 Task: In the  document Benjamin ,change text color to 'Dark Purple' Insert the mentioned shape below the text 'Moon'. Change color of the shape to  BrownChange shape height to  1.2
Action: Key pressed <Key.shift><Key.left><Key.left><Key.left><Key.left><Key.left><Key.left><Key.left><Key.left><Key.left><Key.left><Key.left><Key.left><Key.left><Key.left><Key.left><Key.left><Key.left><Key.left><Key.left><Key.left><Key.left><Key.left><Key.left><Key.left><Key.left><Key.left><Key.left><Key.left><Key.left><Key.left><Key.left><Key.left><Key.left><Key.left><Key.left><Key.left><Key.left><Key.left><Key.left><Key.left><Key.left><Key.left><Key.left><Key.left><Key.left><Key.left><Key.left><Key.left><Key.left><Key.left><Key.left><Key.left><Key.left><Key.left><Key.left><Key.left><Key.left><Key.left><Key.left><Key.left><Key.left><Key.left><Key.left><Key.left><Key.left><Key.left><Key.left><Key.left><Key.left><Key.left><Key.left><Key.left><Key.left><Key.left><Key.left><Key.left><Key.left><Key.left><Key.left><Key.left><Key.left><Key.left><Key.left><Key.left><Key.left><Key.left><Key.left><Key.left><Key.left><Key.left><Key.left><Key.left><Key.left><Key.left><Key.left><Key.left><Key.left><Key.left><Key.left><Key.shift><Key.right>
Screenshot: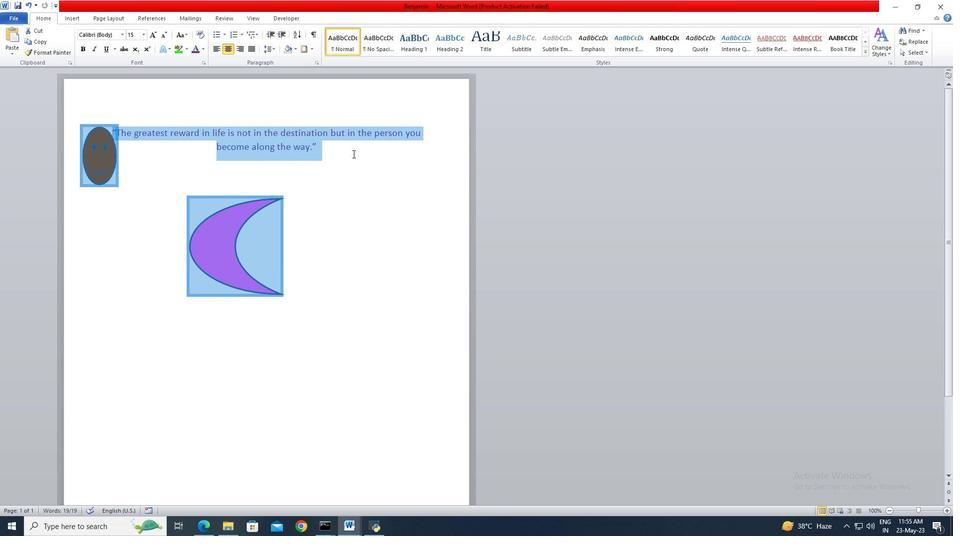 
Action: Mouse moved to (204, 50)
Screenshot: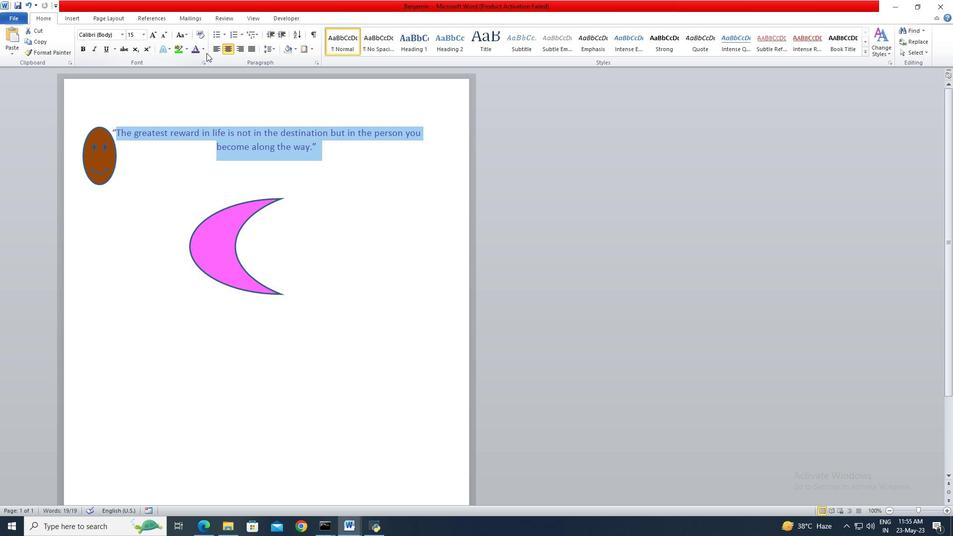 
Action: Mouse pressed left at (204, 50)
Screenshot: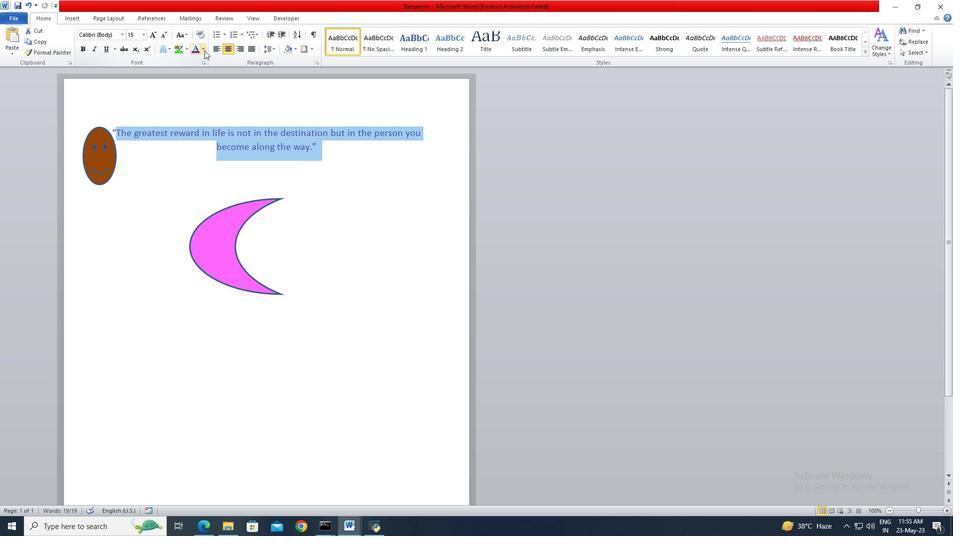 
Action: Mouse moved to (230, 157)
Screenshot: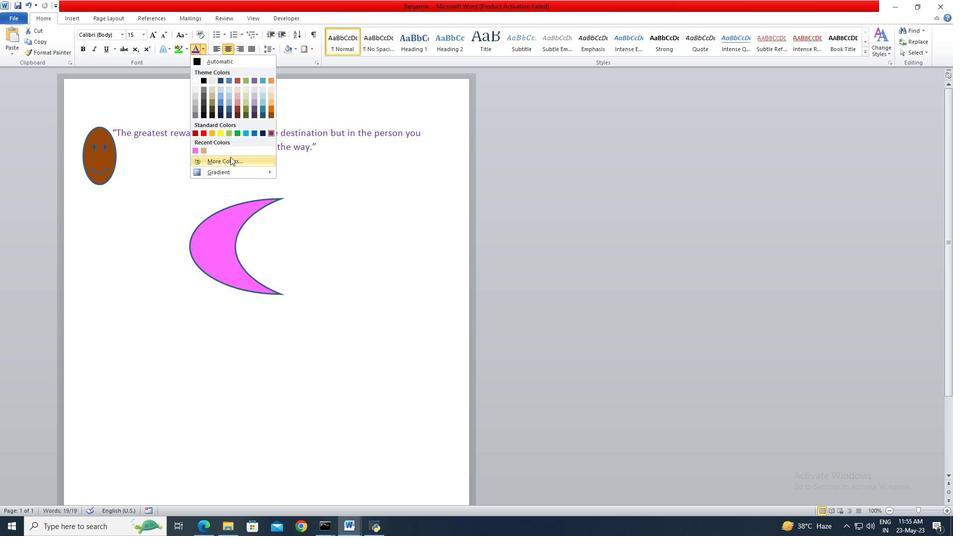 
Action: Mouse pressed left at (230, 157)
Screenshot: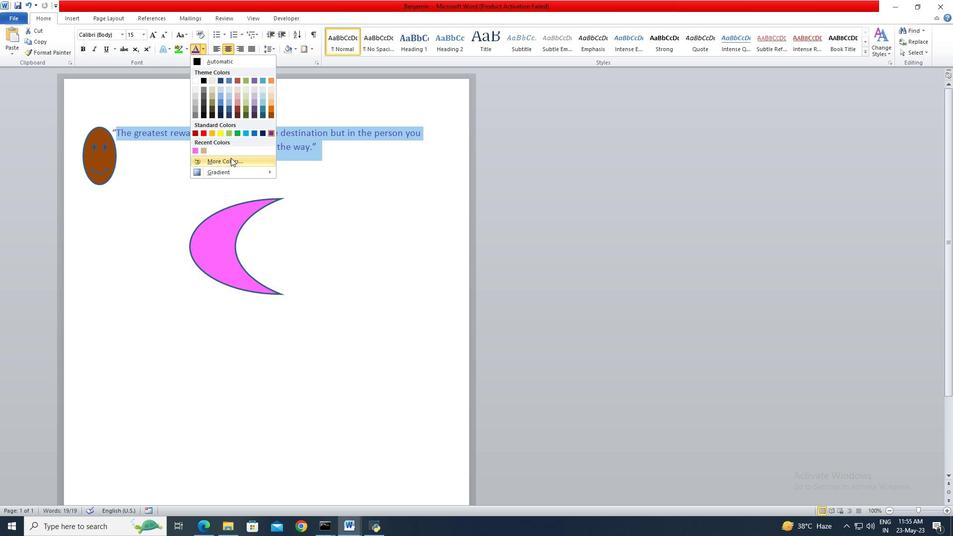 
Action: Mouse moved to (502, 243)
Screenshot: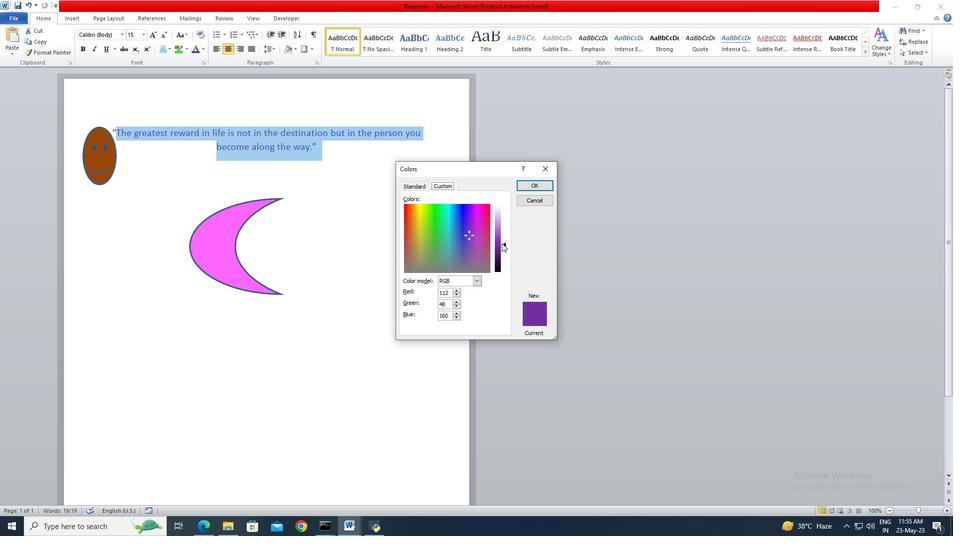
Action: Mouse pressed left at (502, 243)
Screenshot: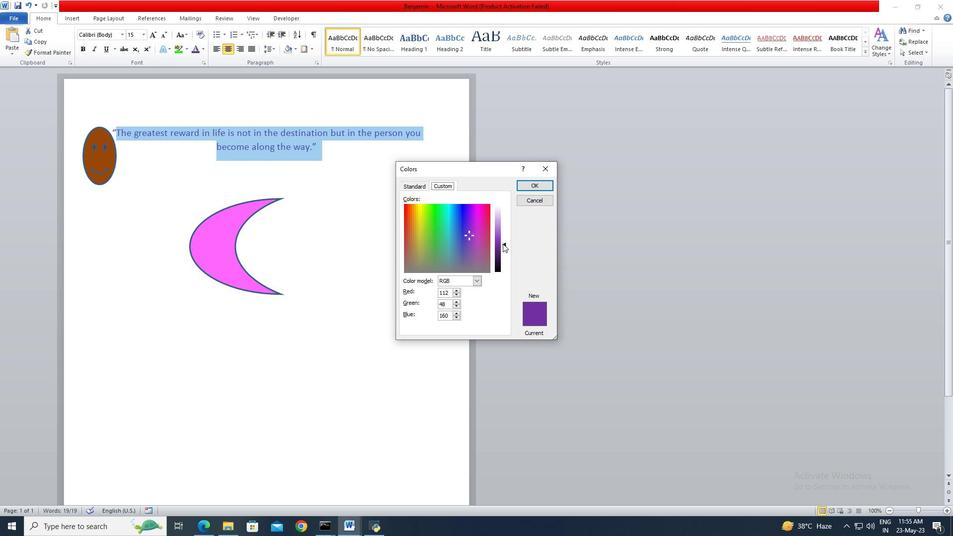 
Action: Mouse moved to (541, 187)
Screenshot: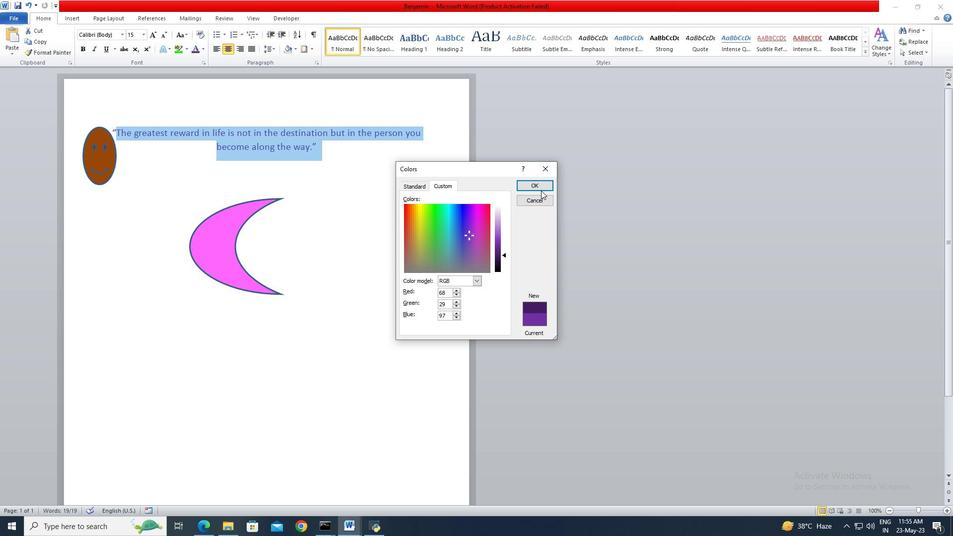 
Action: Mouse pressed left at (541, 187)
Screenshot: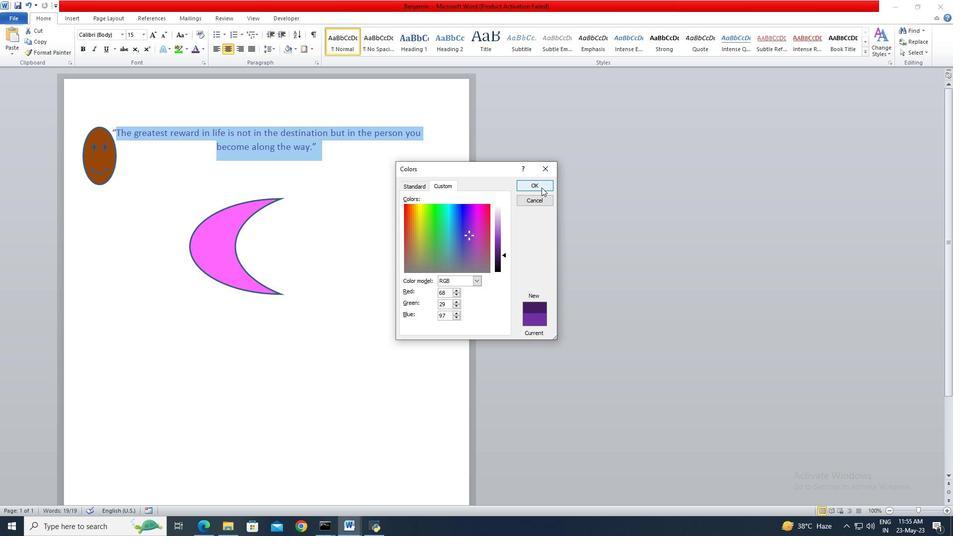 
Action: Mouse moved to (386, 155)
Screenshot: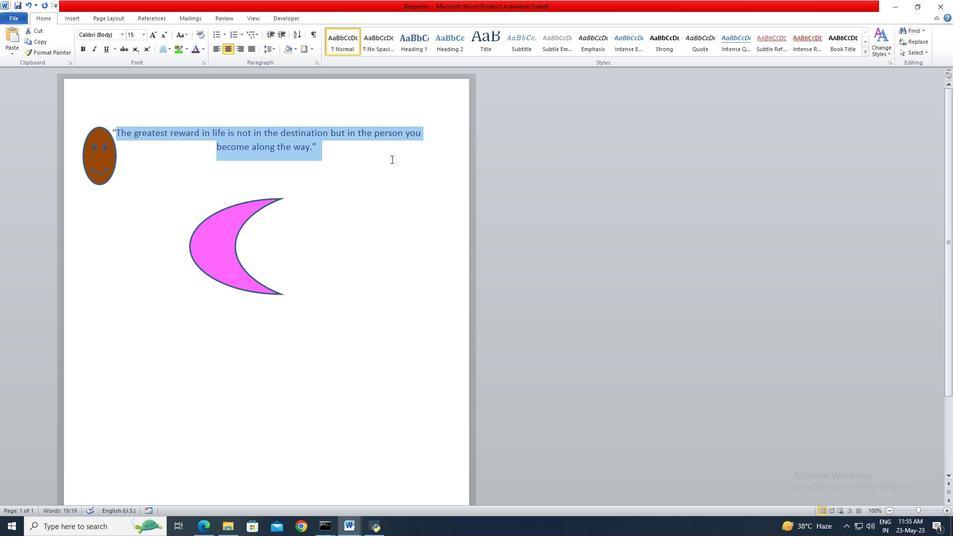 
Action: Mouse pressed left at (386, 155)
Screenshot: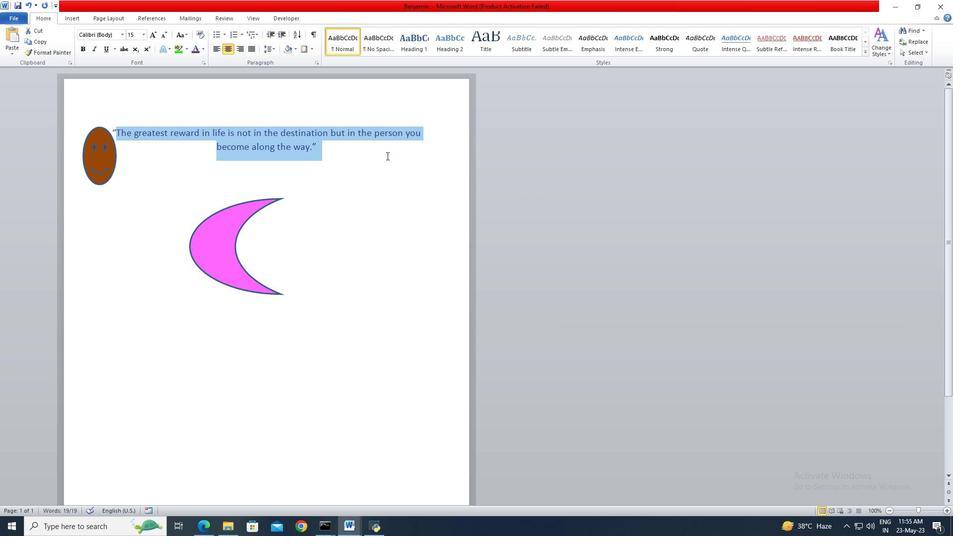 
Action: Mouse moved to (74, 21)
Screenshot: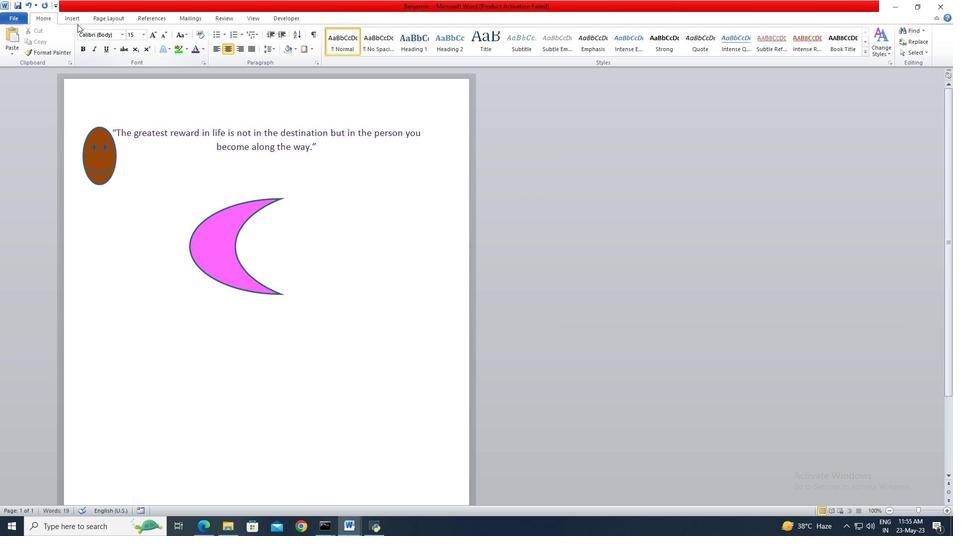 
Action: Mouse pressed left at (74, 21)
Screenshot: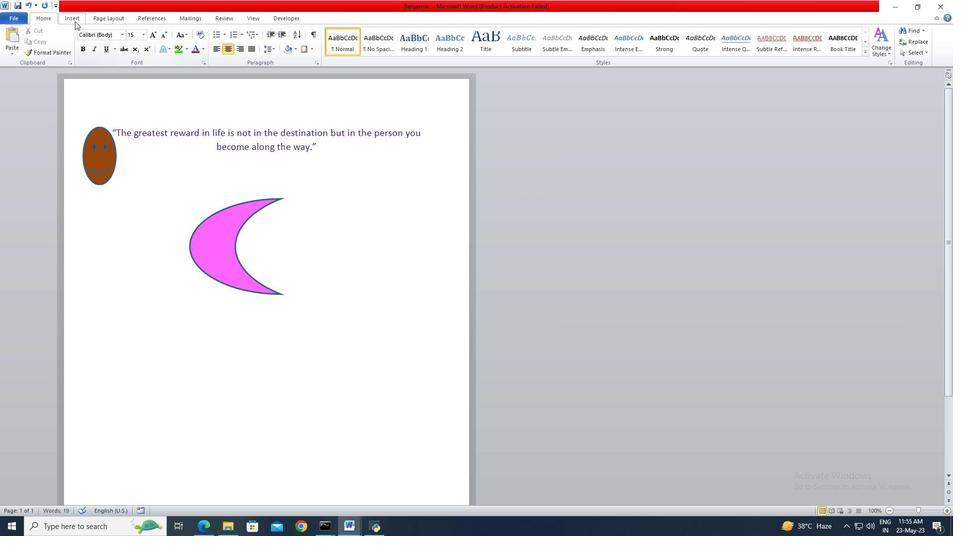 
Action: Mouse moved to (143, 51)
Screenshot: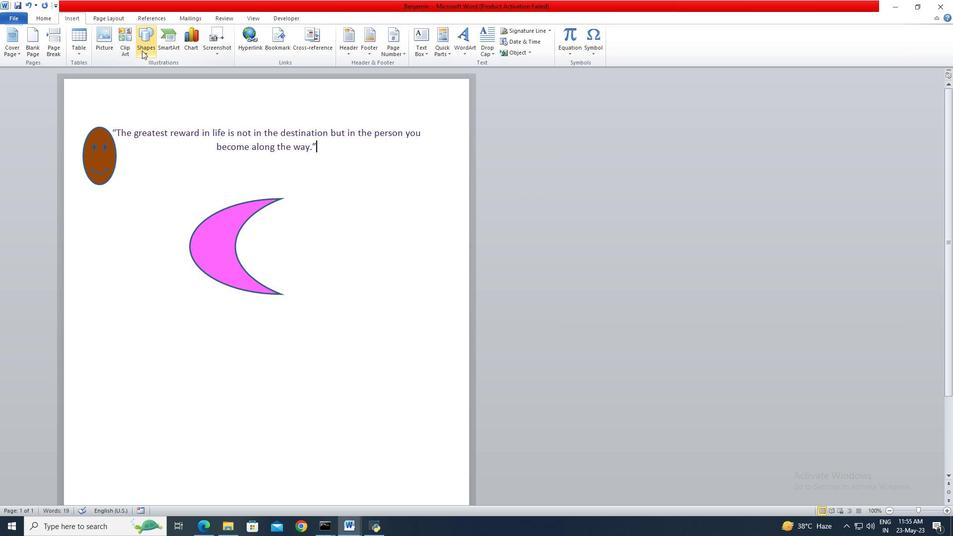 
Action: Mouse pressed left at (143, 51)
Screenshot: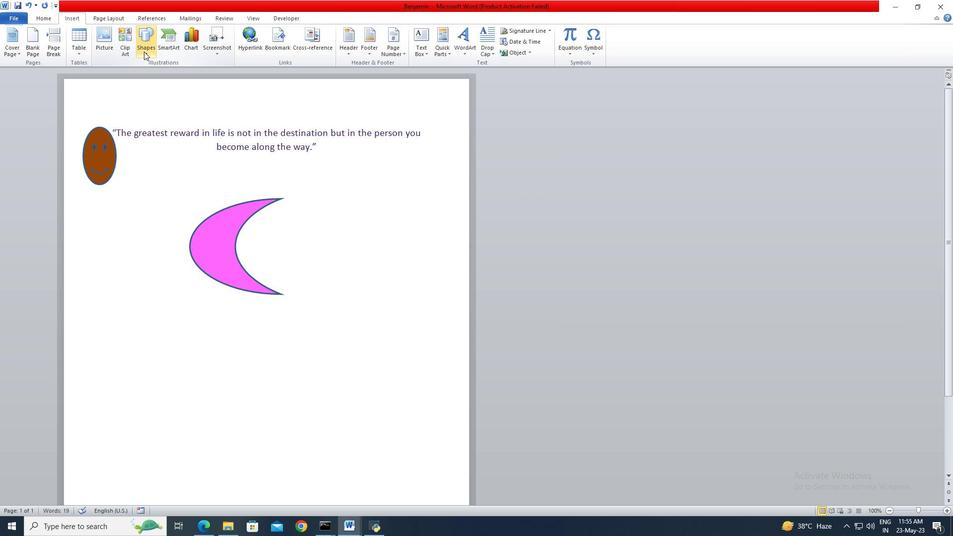 
Action: Mouse moved to (227, 158)
Screenshot: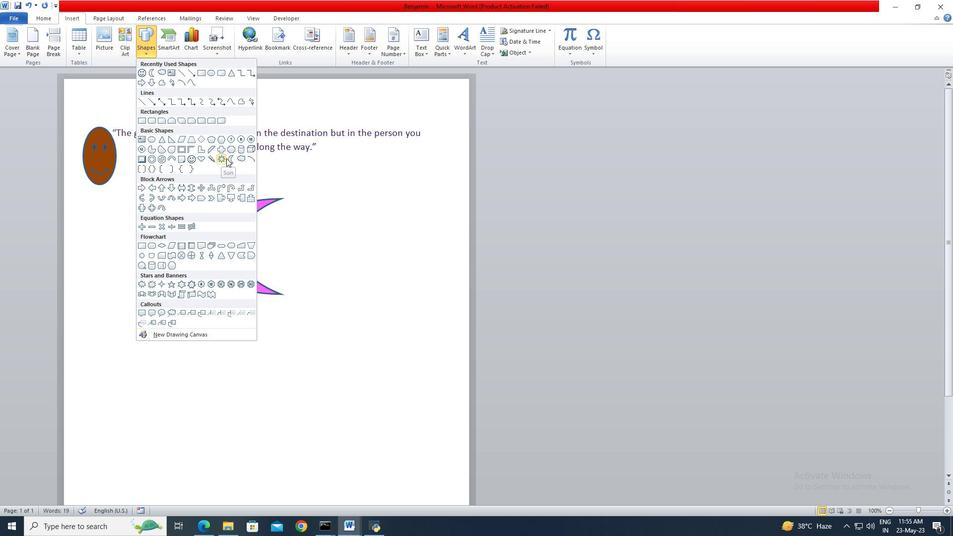 
Action: Mouse pressed left at (227, 158)
Screenshot: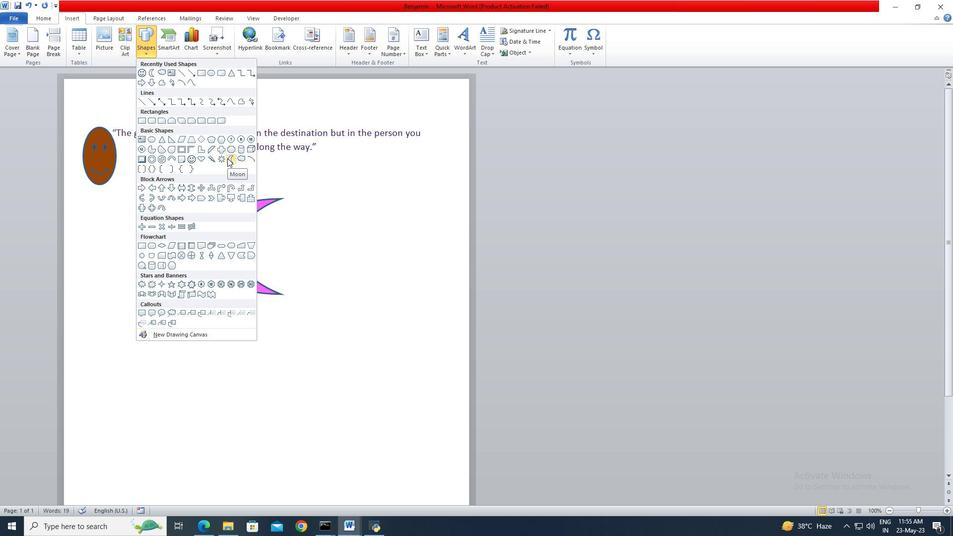 
Action: Mouse moved to (307, 189)
Screenshot: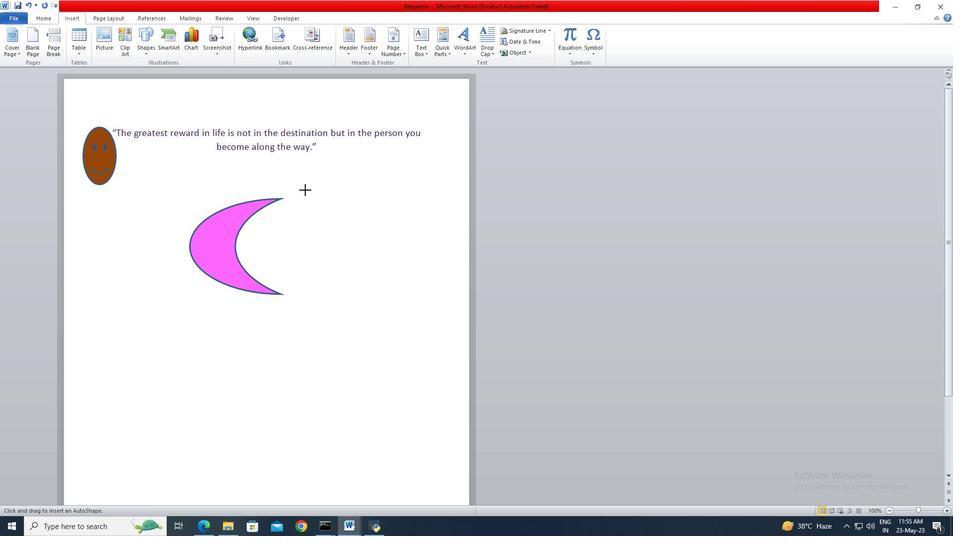 
Action: Mouse pressed left at (307, 189)
Screenshot: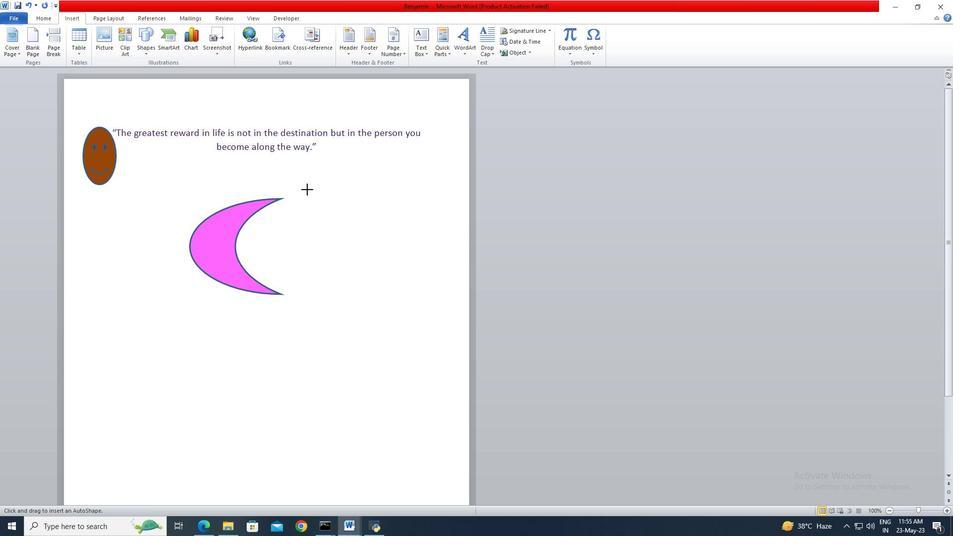 
Action: Mouse moved to (368, 33)
Screenshot: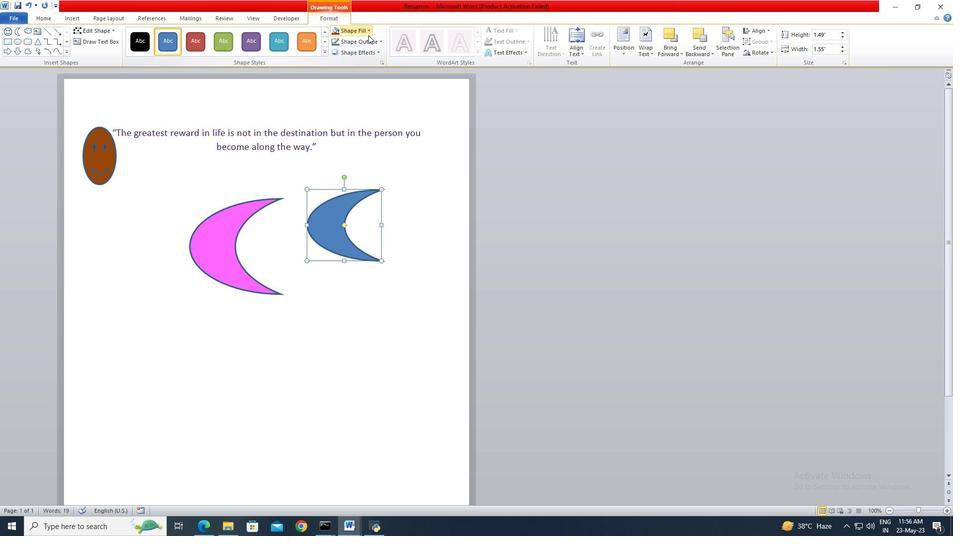 
Action: Mouse pressed left at (368, 33)
Screenshot: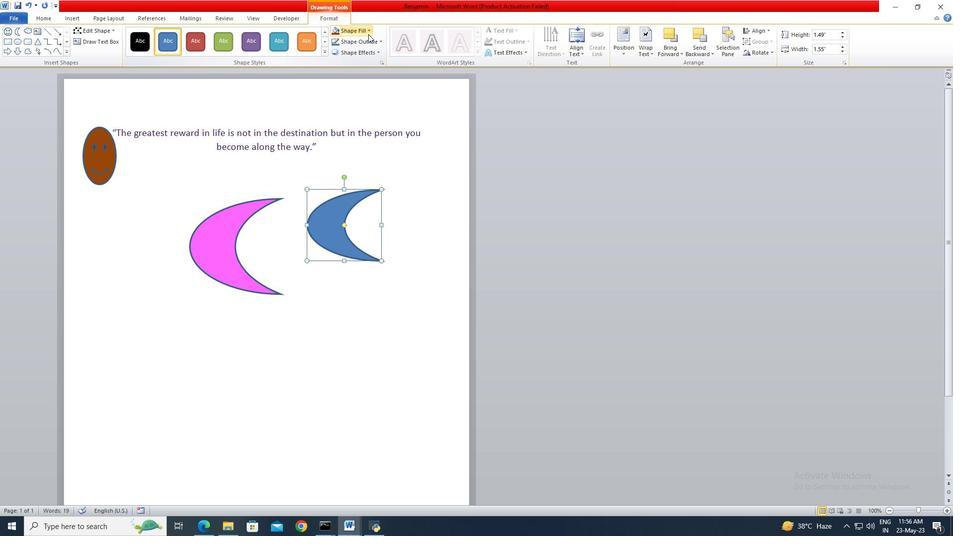 
Action: Mouse moved to (411, 87)
Screenshot: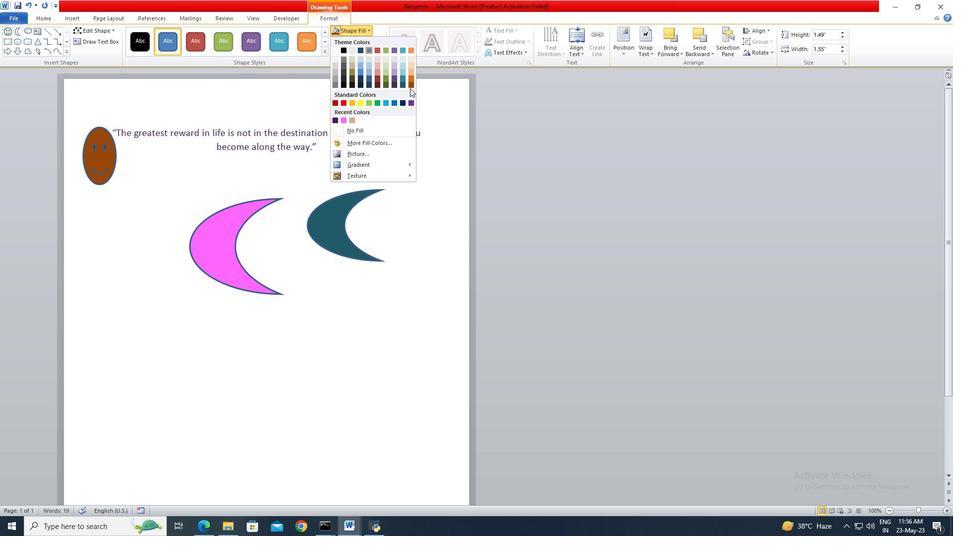 
Action: Mouse pressed left at (411, 87)
Screenshot: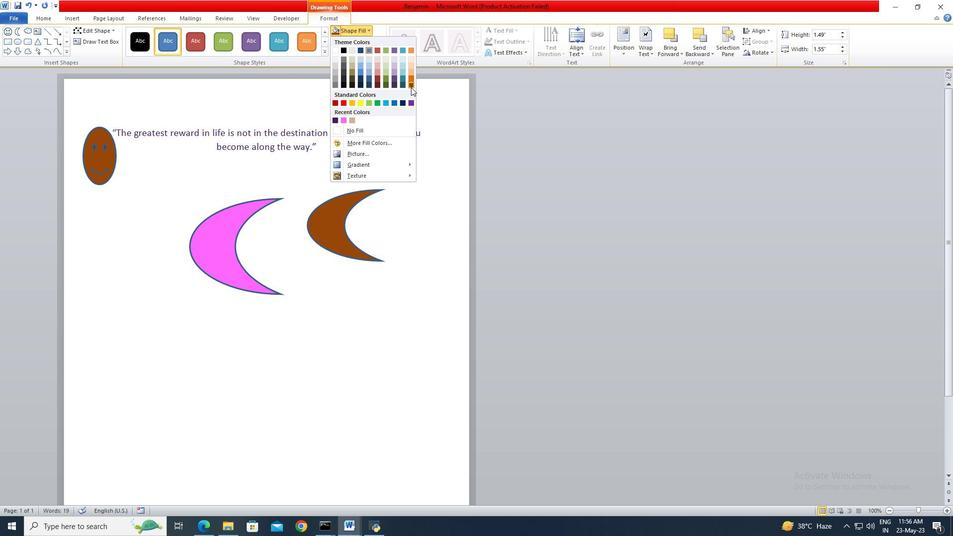 
Action: Mouse moved to (824, 37)
Screenshot: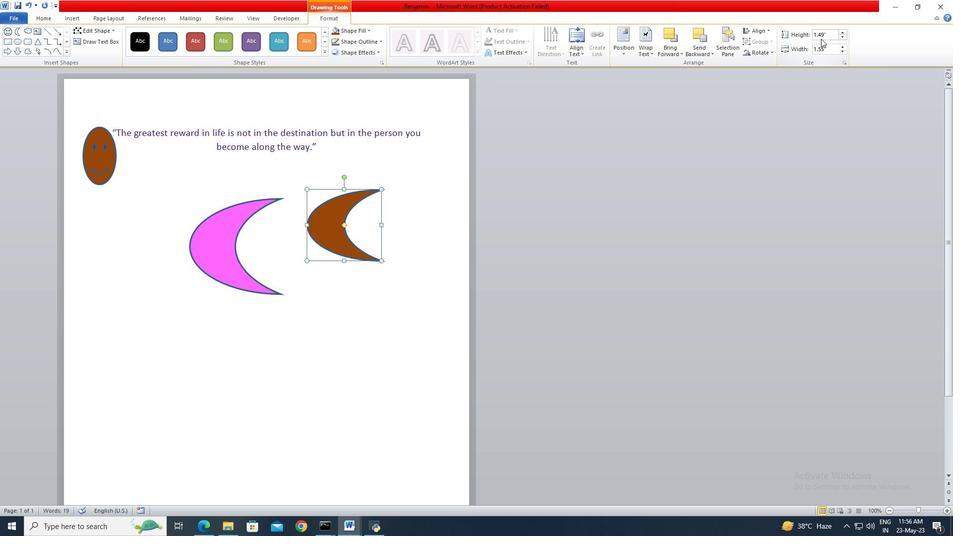 
Action: Mouse pressed left at (824, 37)
Screenshot: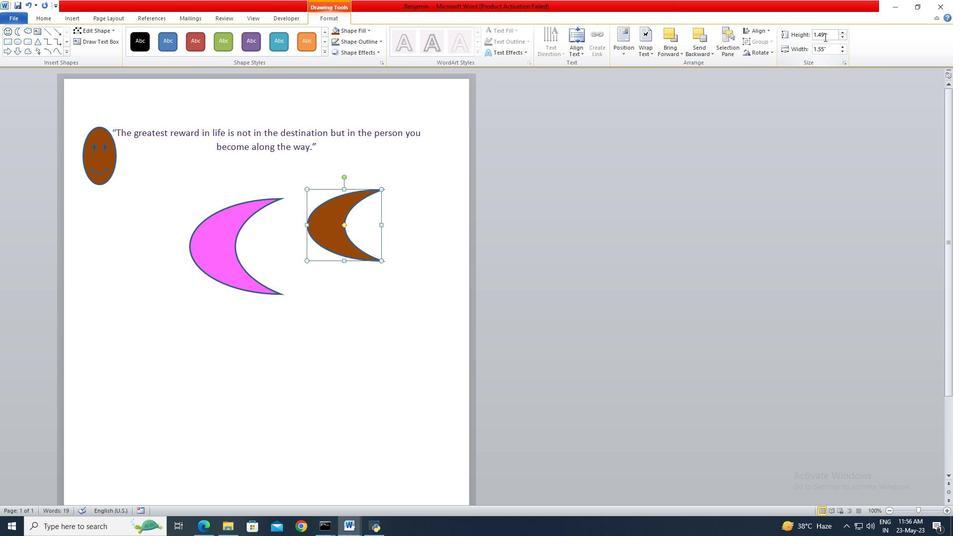
Action: Key pressed 1.2<Key.enter>
Screenshot: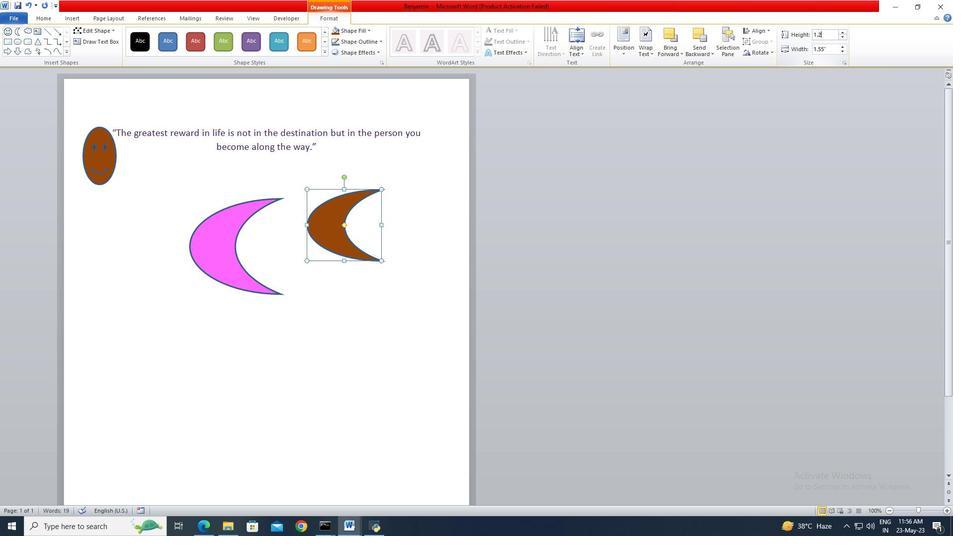 
